 Task: Create Card Software Deployment Review in Board Resource Allocation Software to Workspace Hotel Reservations. Create Card Chemistry Conference Review in Board Sales Opportunity Pipeline Management to Workspace Hotel Reservations. Create Card Software Performance Review in Board Content Marketing White Paper Creation and Promotion Strategy to Workspace Hotel Reservations
Action: Mouse moved to (99, 50)
Screenshot: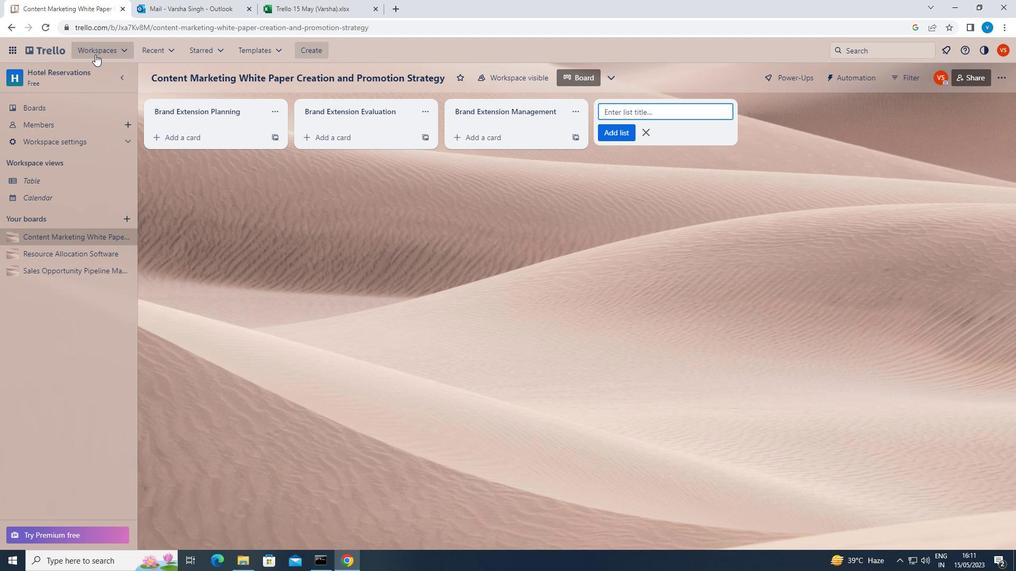 
Action: Mouse pressed left at (99, 50)
Screenshot: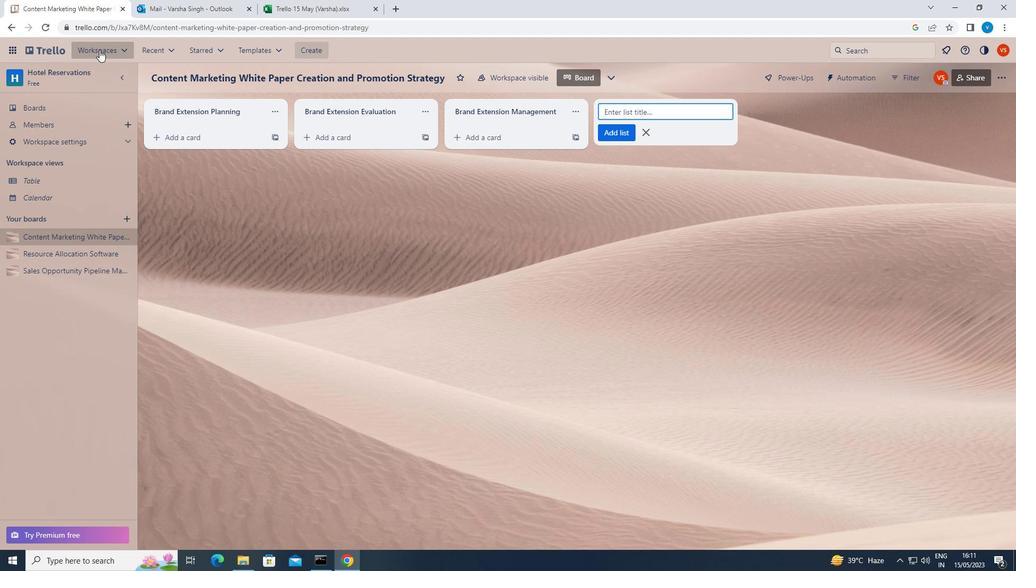 
Action: Mouse moved to (128, 523)
Screenshot: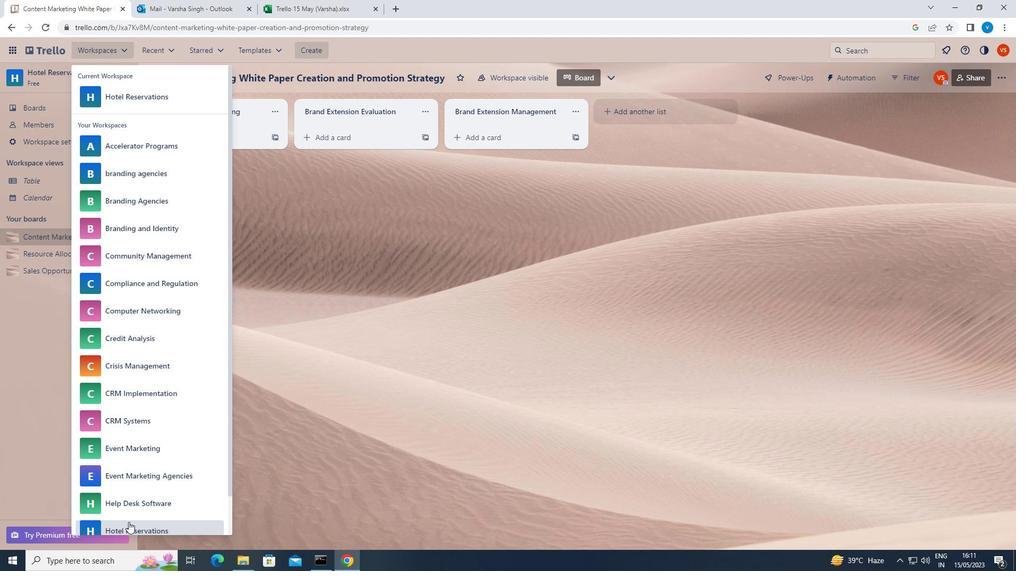 
Action: Mouse pressed left at (128, 523)
Screenshot: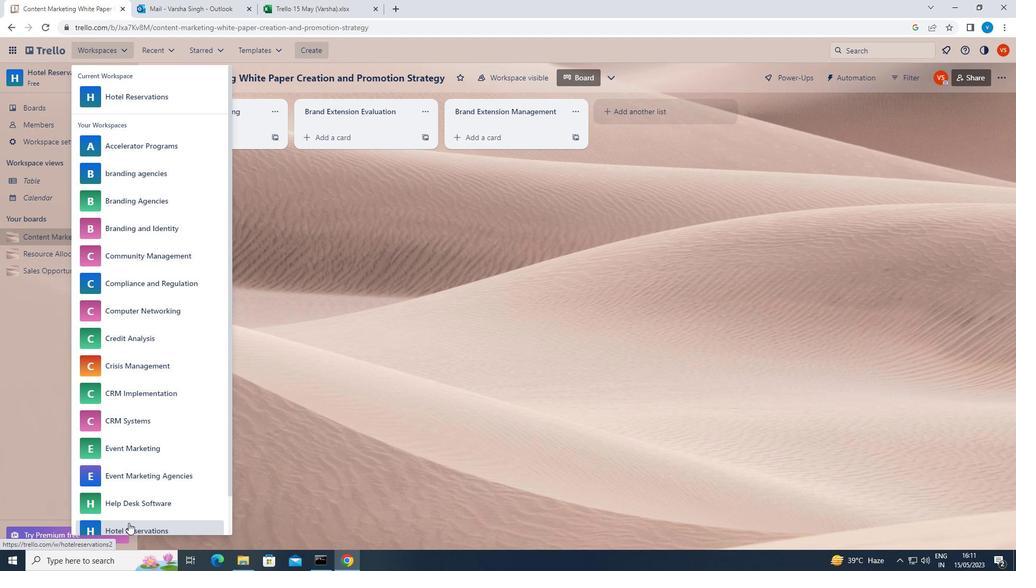 
Action: Mouse moved to (67, 254)
Screenshot: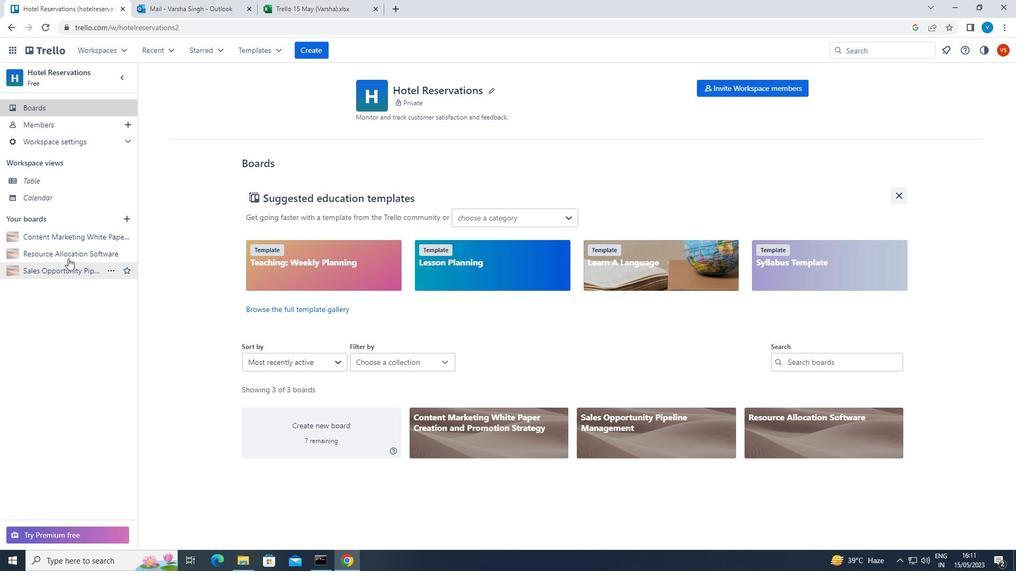 
Action: Mouse pressed left at (67, 254)
Screenshot: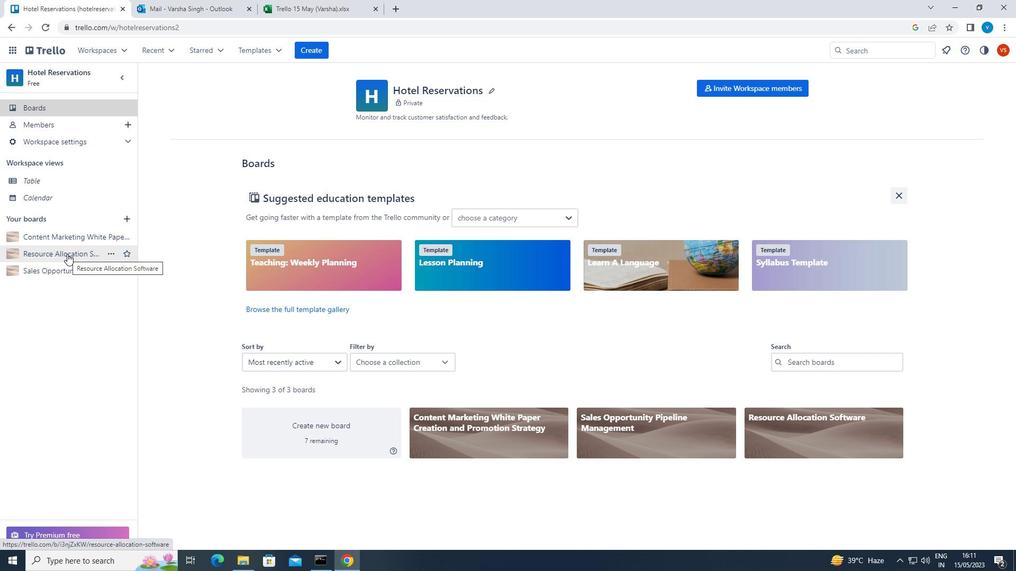 
Action: Mouse moved to (204, 141)
Screenshot: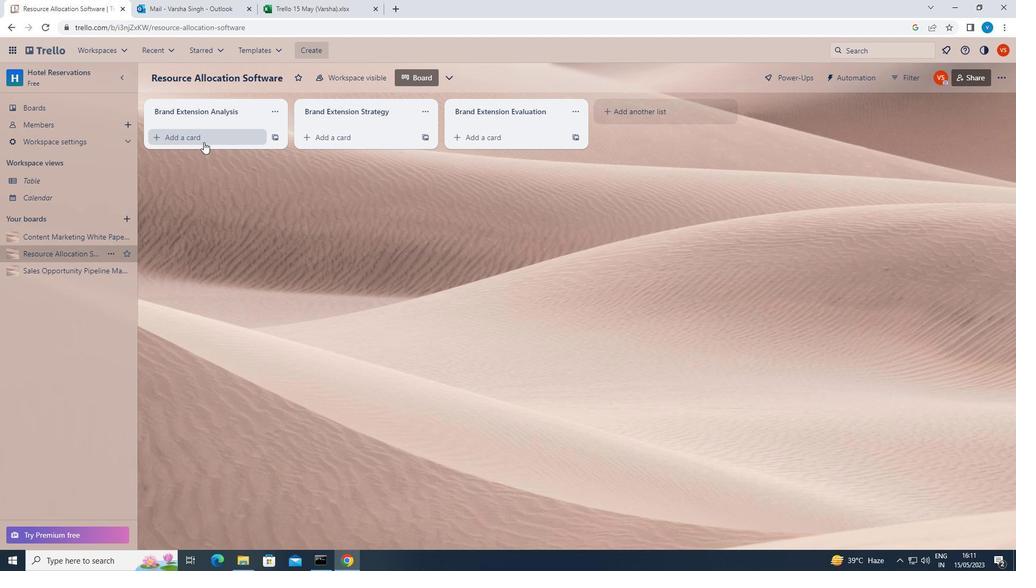 
Action: Mouse pressed left at (204, 141)
Screenshot: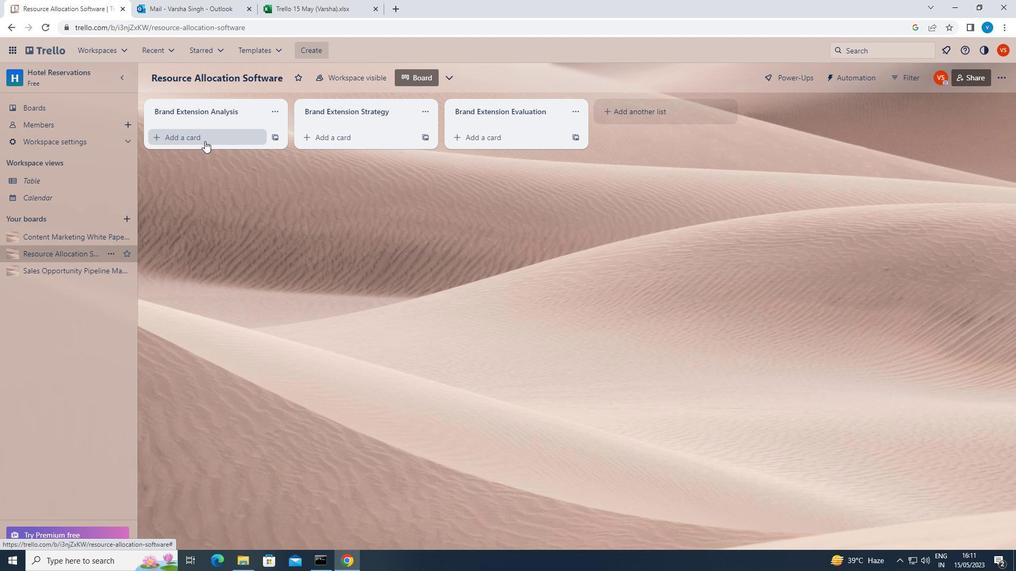 
Action: Key pressed <Key.shift><Key.shift>SOFTWARE<Key.space><Key.shift>DEPLOYMENT<Key.space><Key.shift><Key.shift><Key.shift><Key.shift>REVIEW<Key.enter>
Screenshot: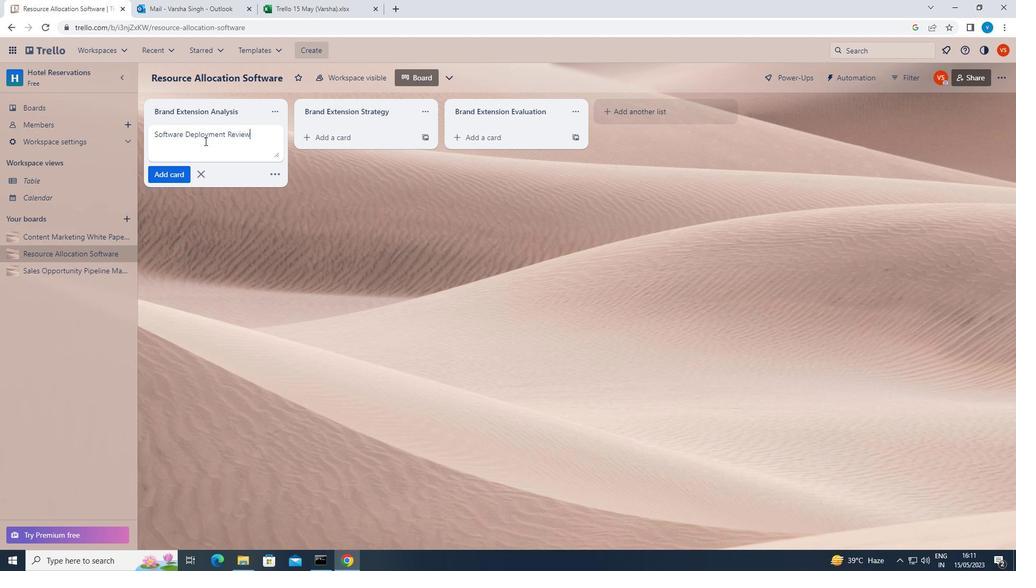 
Action: Mouse moved to (62, 274)
Screenshot: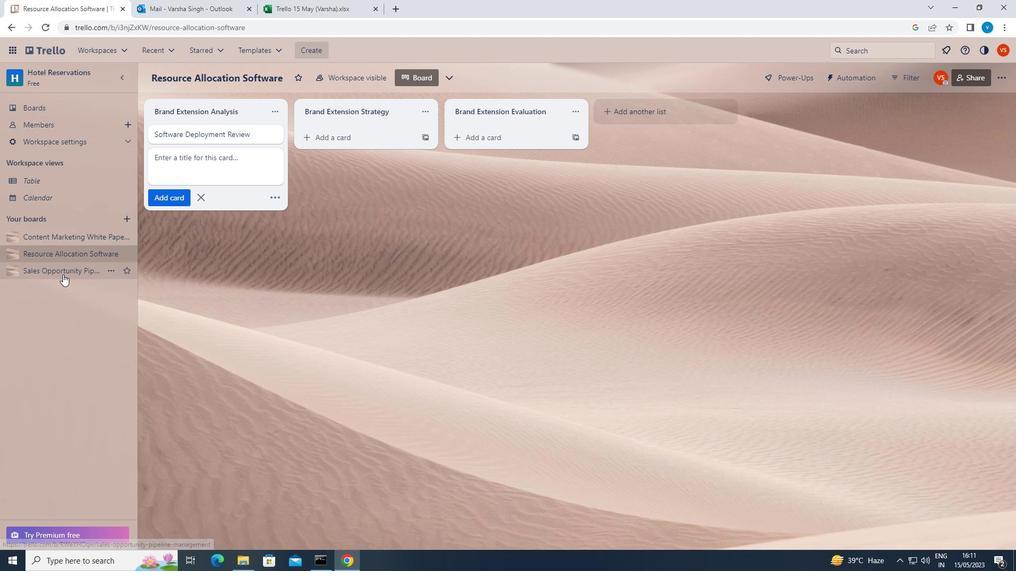 
Action: Mouse pressed left at (62, 274)
Screenshot: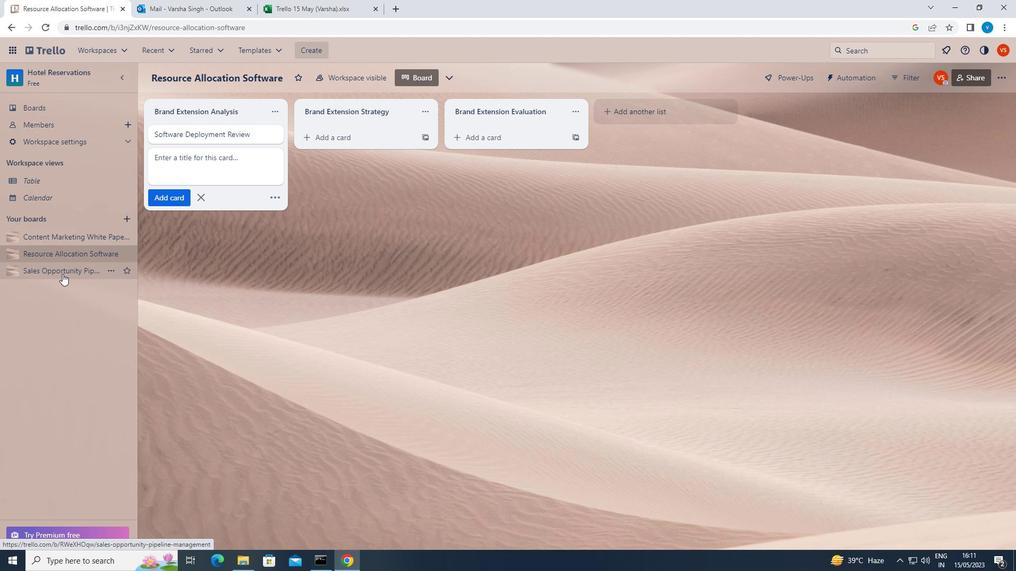 
Action: Mouse moved to (202, 135)
Screenshot: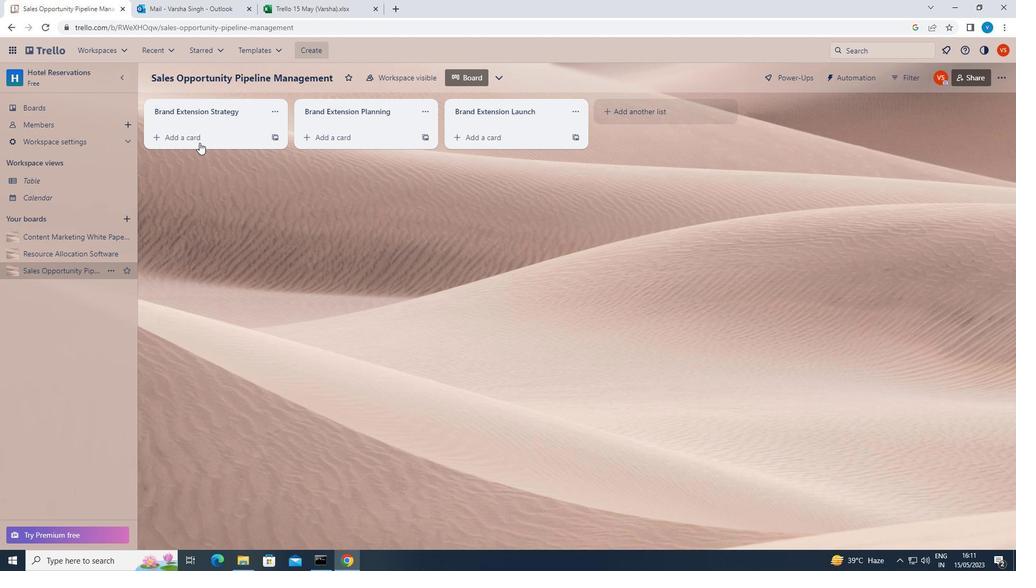 
Action: Mouse pressed left at (202, 135)
Screenshot: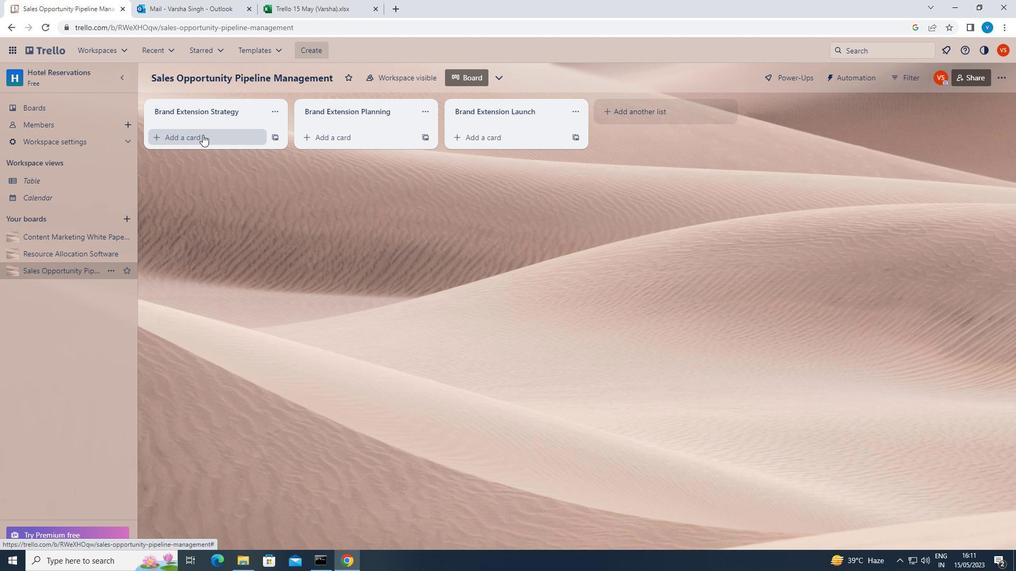 
Action: Key pressed <Key.shift>CHEMISTRY<Key.space><Key.shift>CONFERENCE<Key.space><Key.shift>REVIEW<Key.enter>
Screenshot: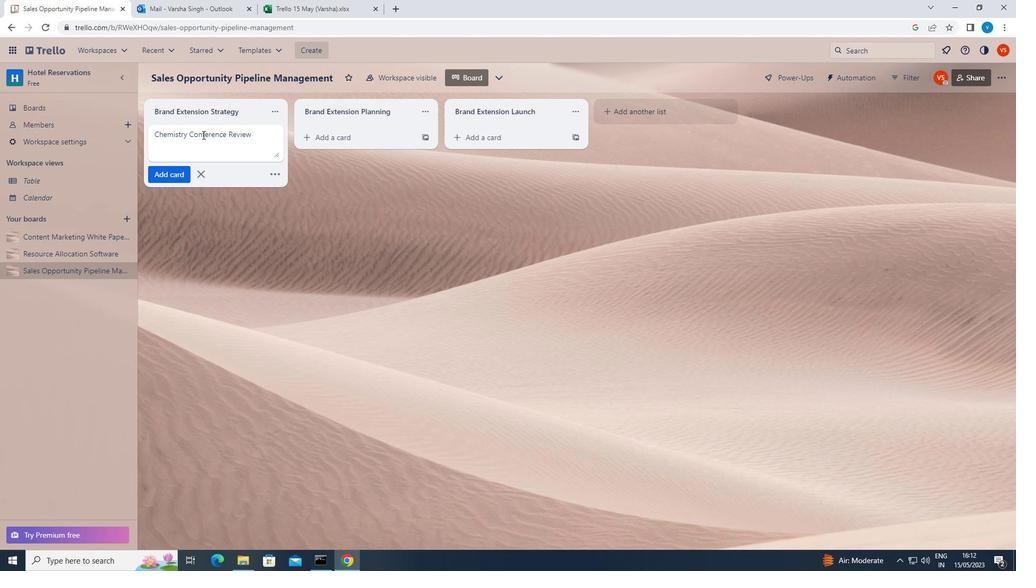 
Action: Mouse moved to (67, 230)
Screenshot: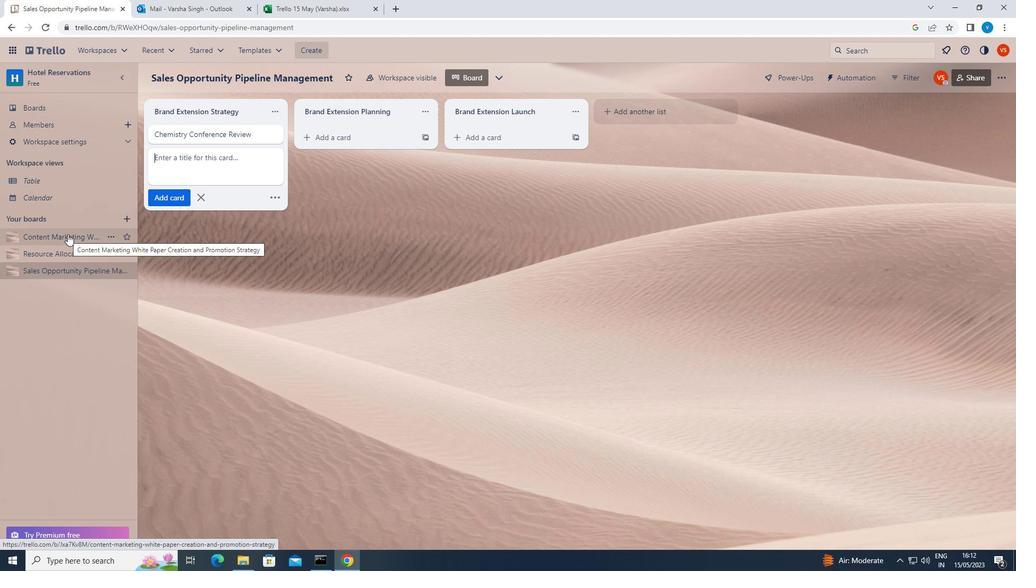 
Action: Mouse pressed left at (67, 230)
Screenshot: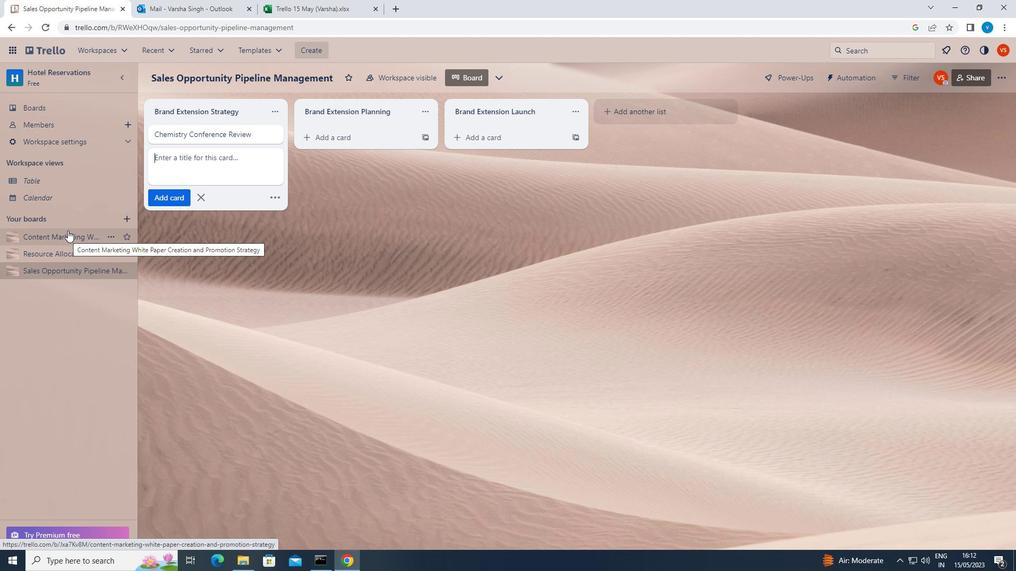 
Action: Mouse moved to (186, 139)
Screenshot: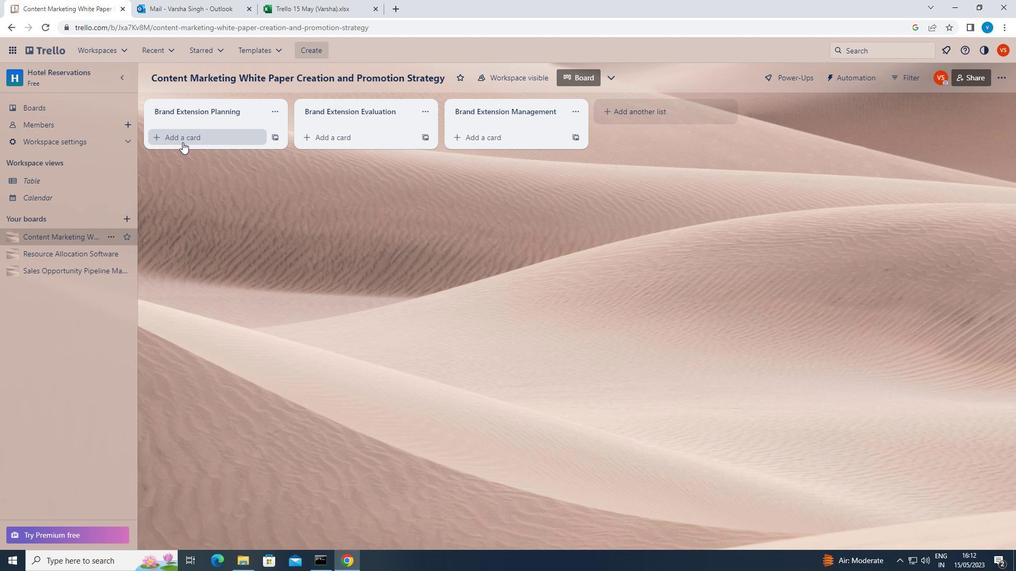 
Action: Mouse pressed left at (186, 139)
Screenshot: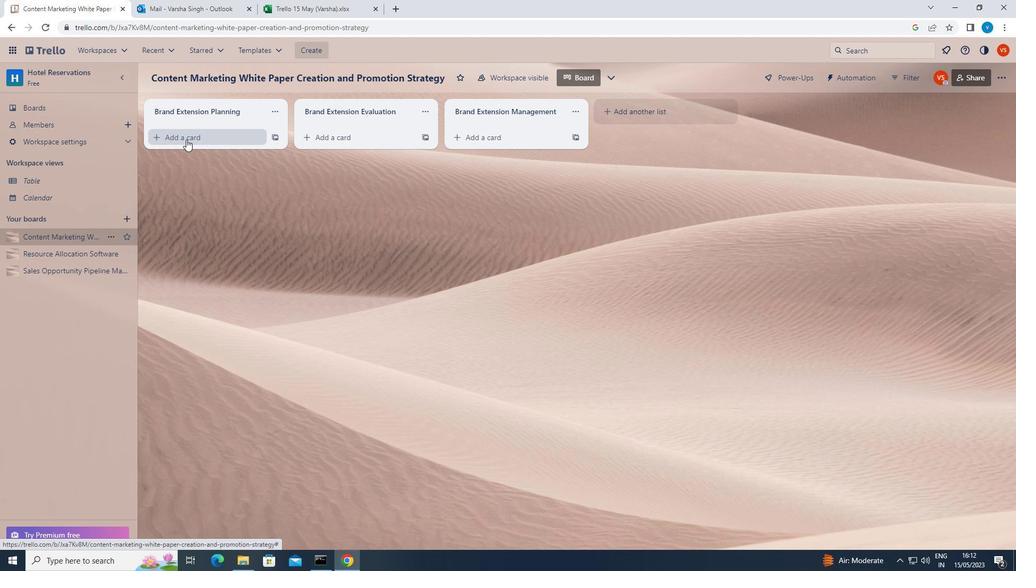 
Action: Mouse moved to (186, 139)
Screenshot: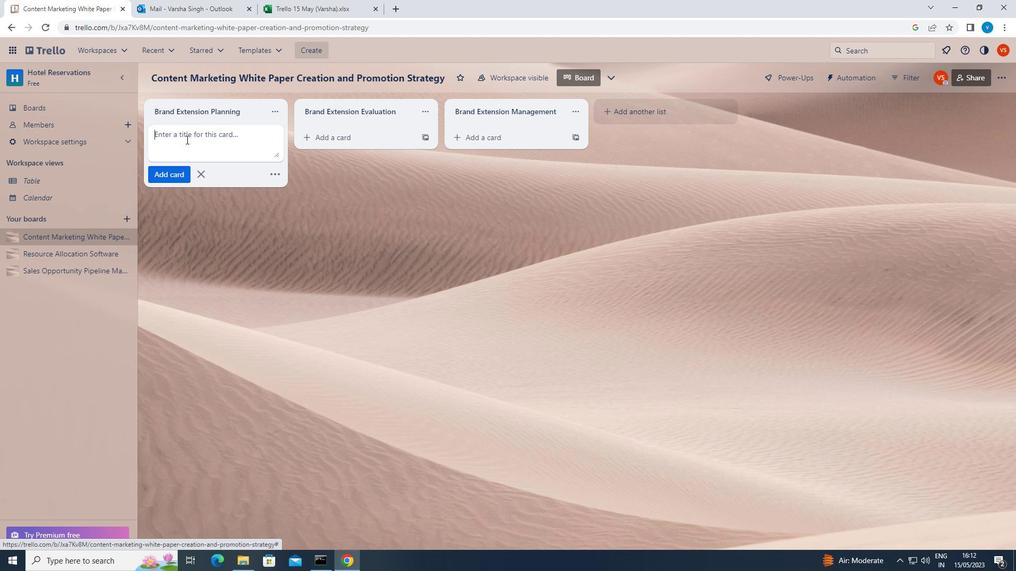
Action: Key pressed <Key.shift>SOFTWARE<Key.space><Key.shift>PERFORMANCE<Key.space><Key.shift>REVIEW<Key.enter>
Screenshot: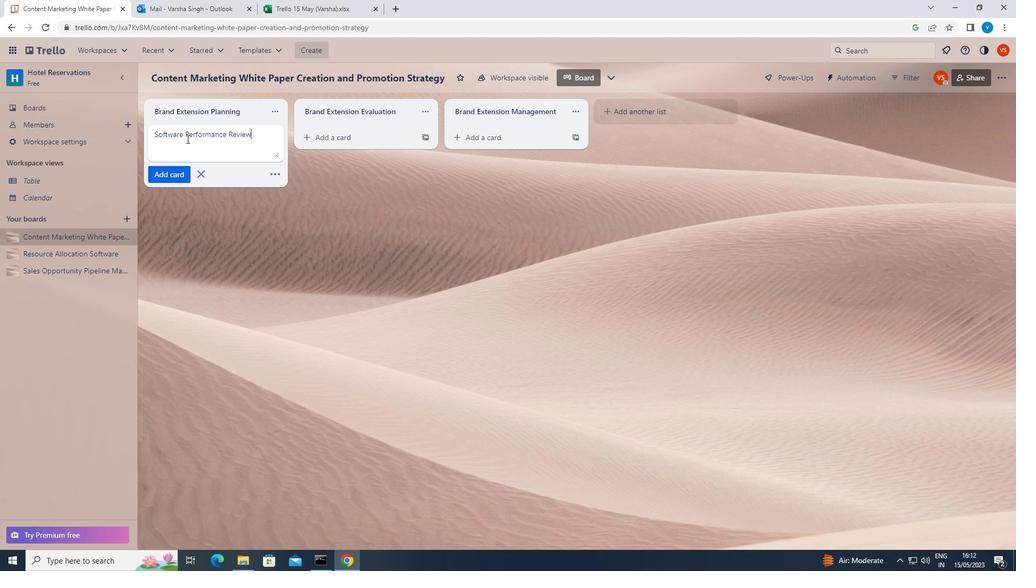 
